 Task: Save all file "My Project 1"
Action: Mouse moved to (36, 14)
Screenshot: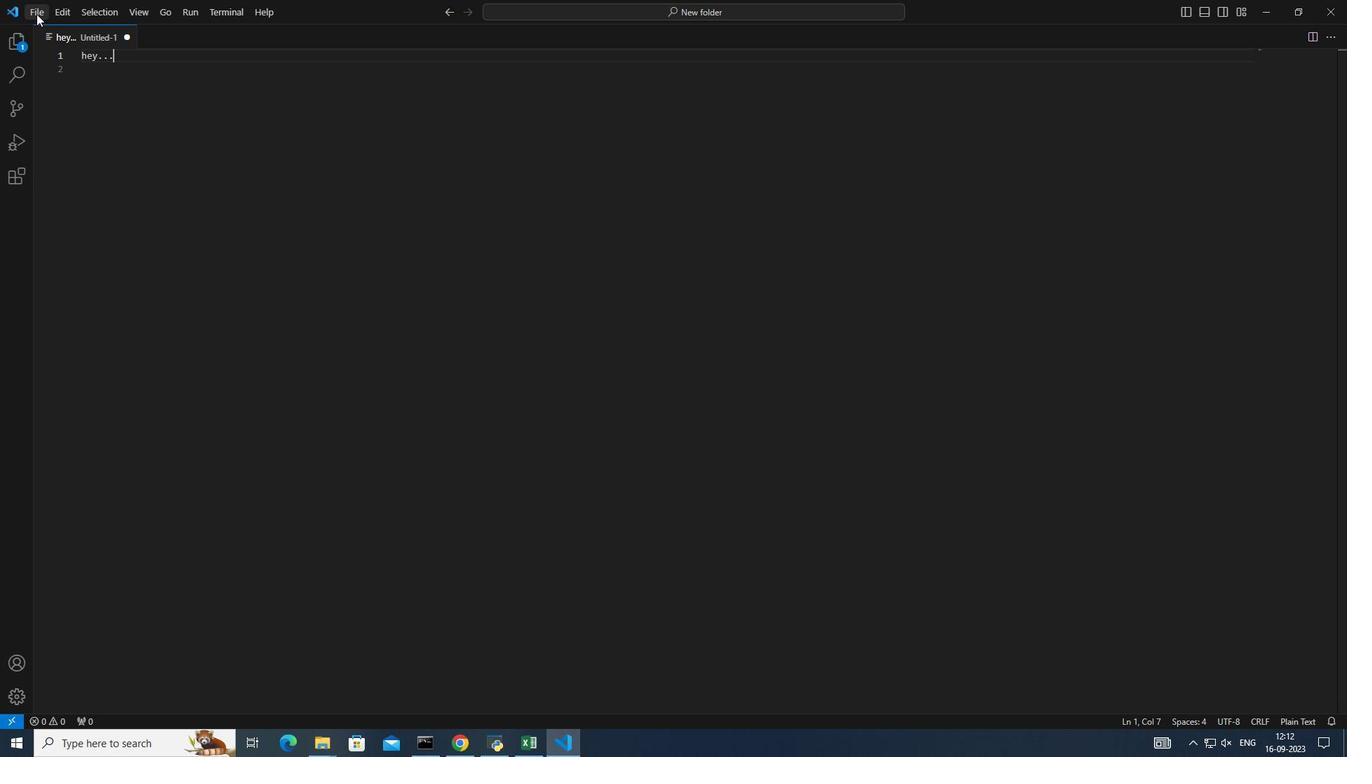 
Action: Mouse pressed left at (36, 14)
Screenshot: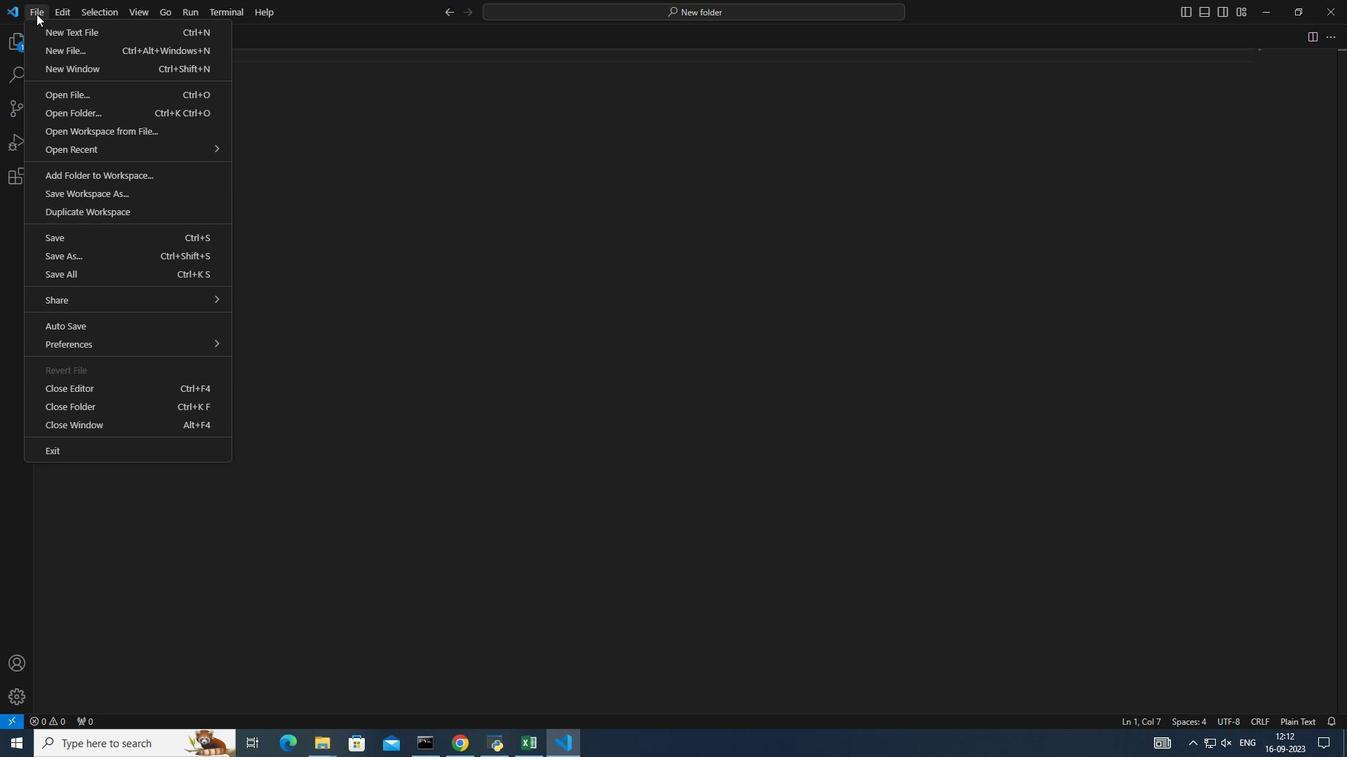 
Action: Mouse moved to (68, 270)
Screenshot: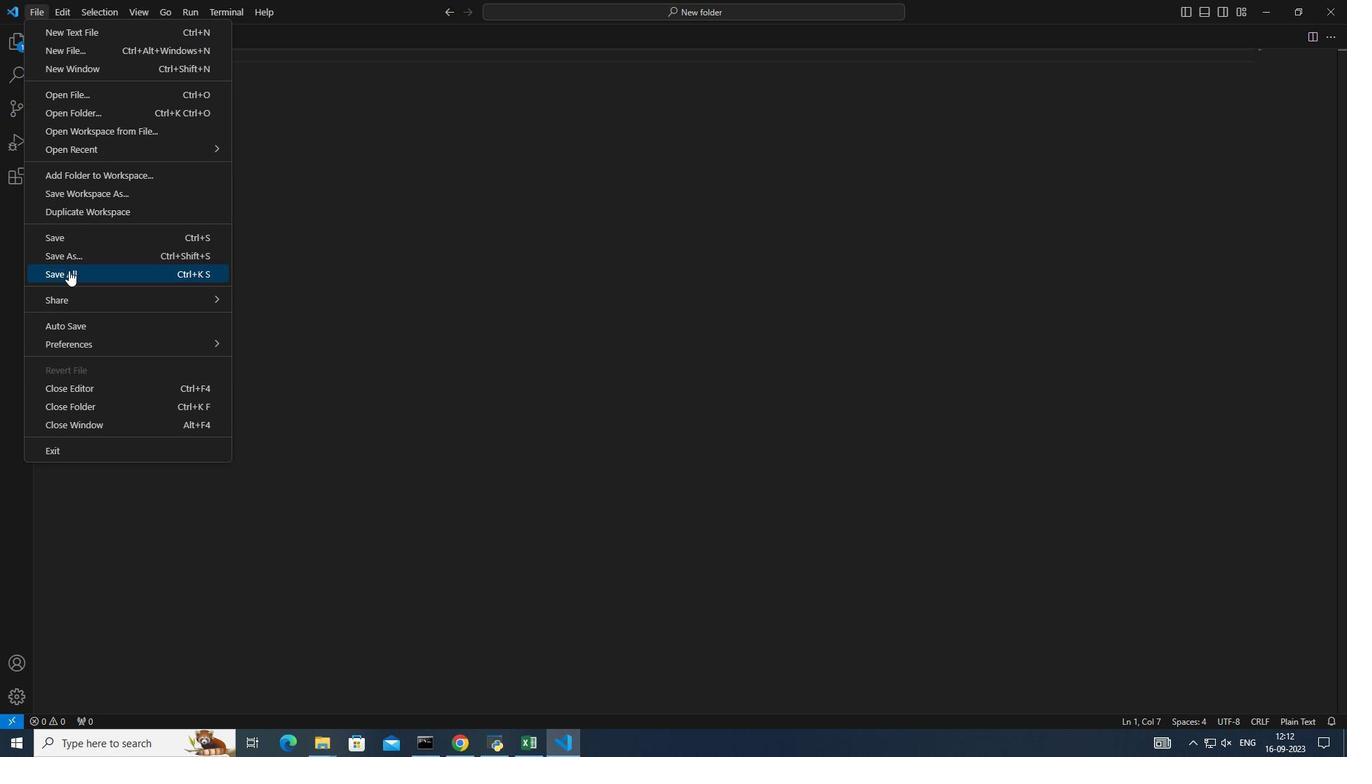 
Action: Mouse pressed left at (68, 270)
Screenshot: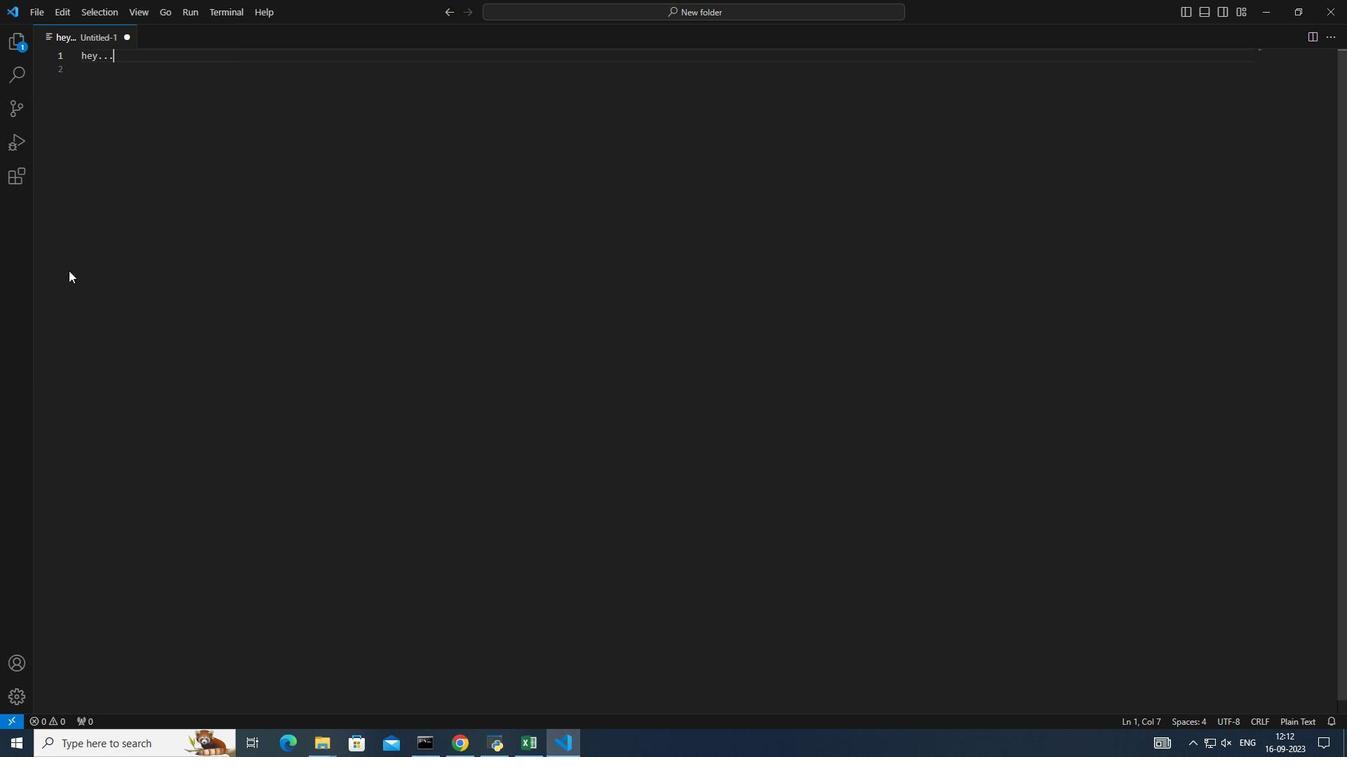 
Action: Key pressed <Key.backspace>my<Key.space>project1
Screenshot: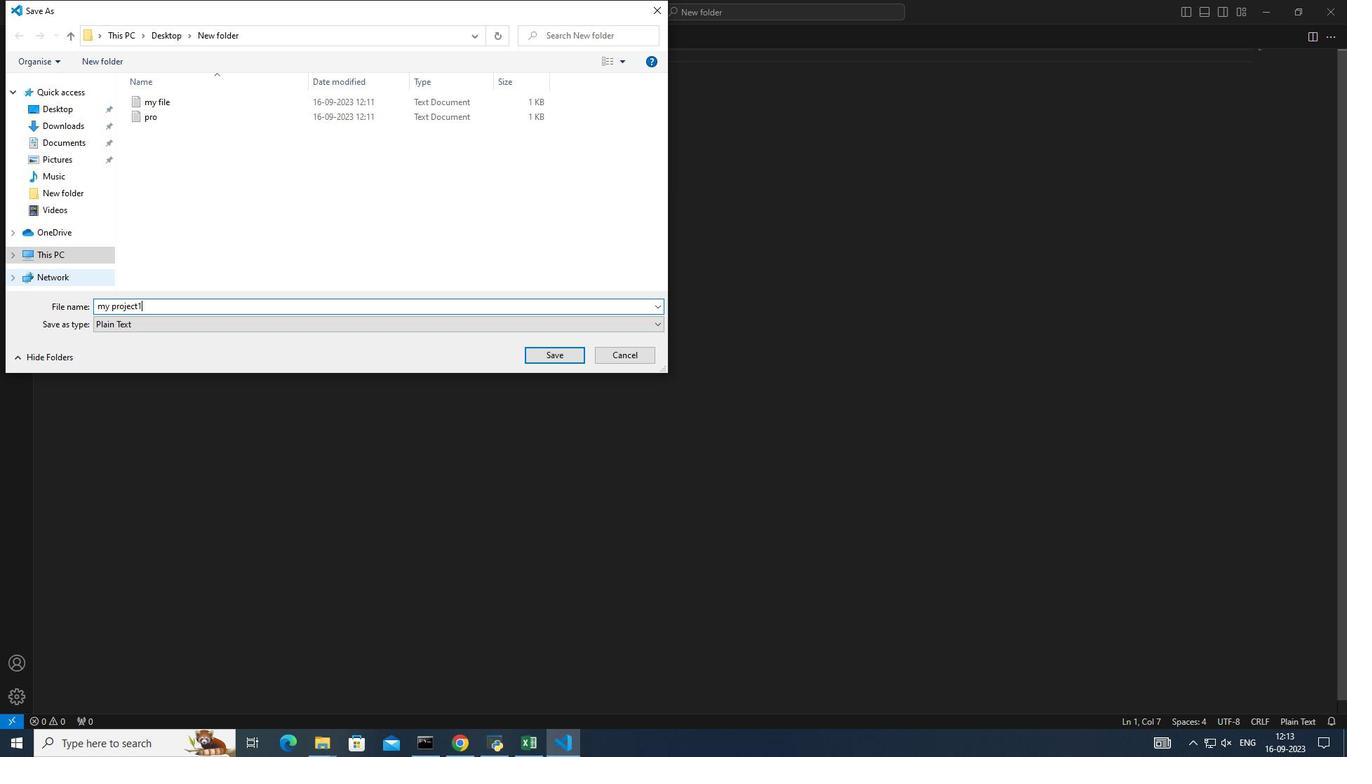 
Action: Mouse moved to (564, 355)
Screenshot: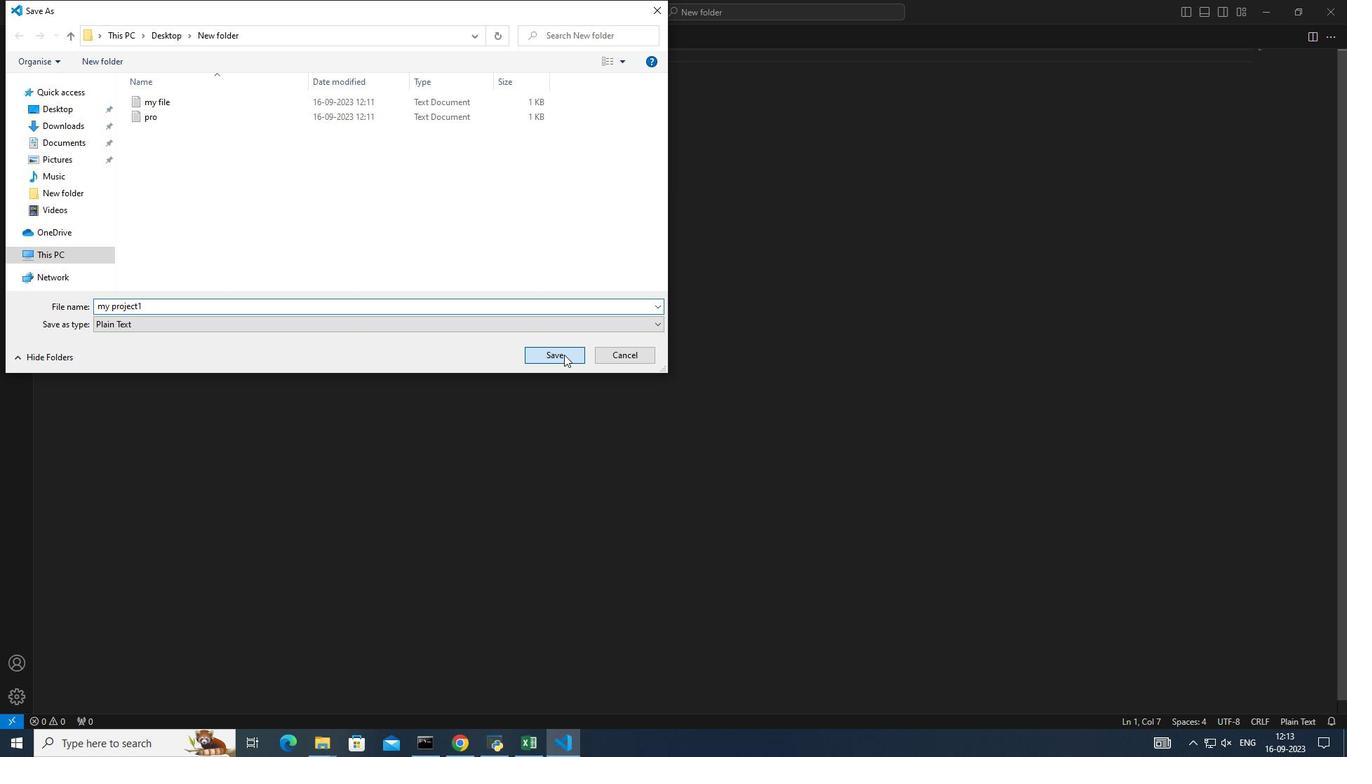 
Action: Mouse pressed left at (564, 355)
Screenshot: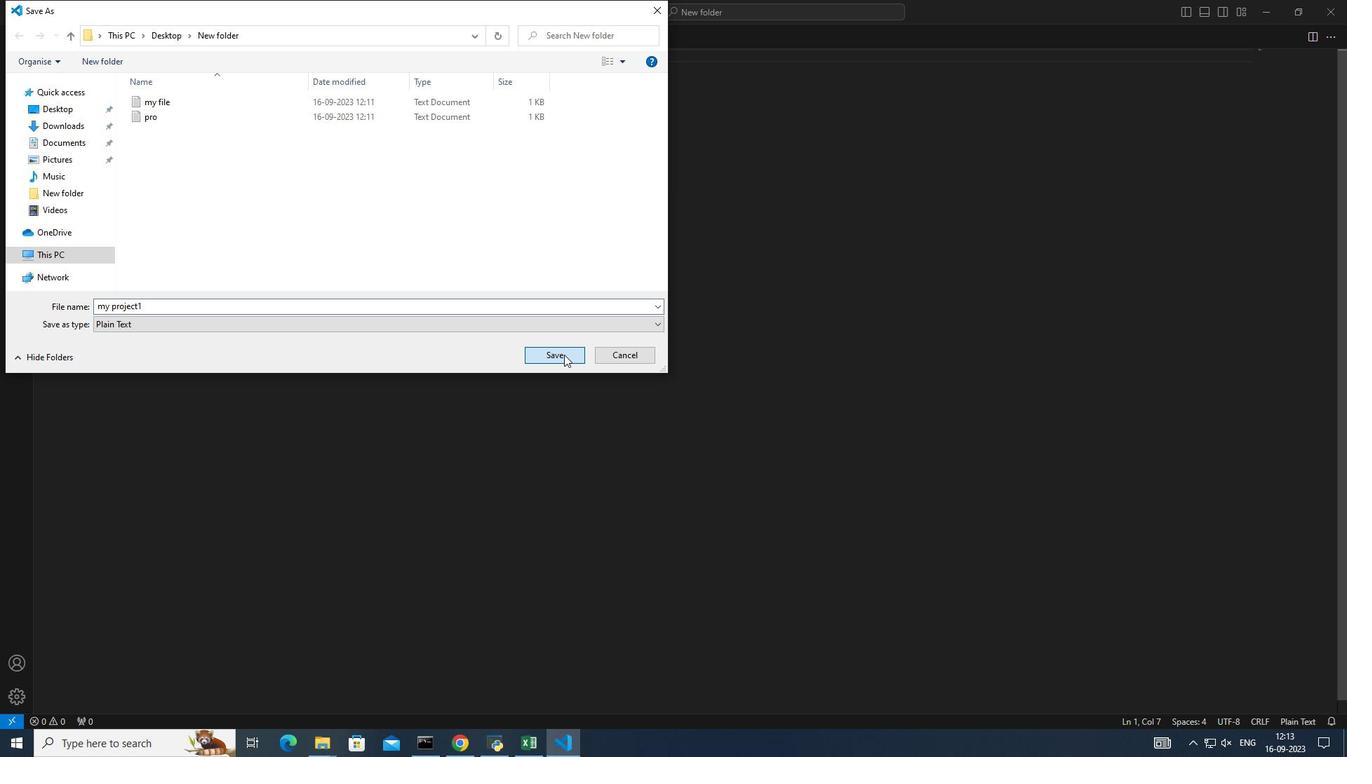 
